 Task: Create a section Epic Expedition and in the section, add a milestone Network Upgrade in the project ArmourVault
Action: Mouse moved to (90, 317)
Screenshot: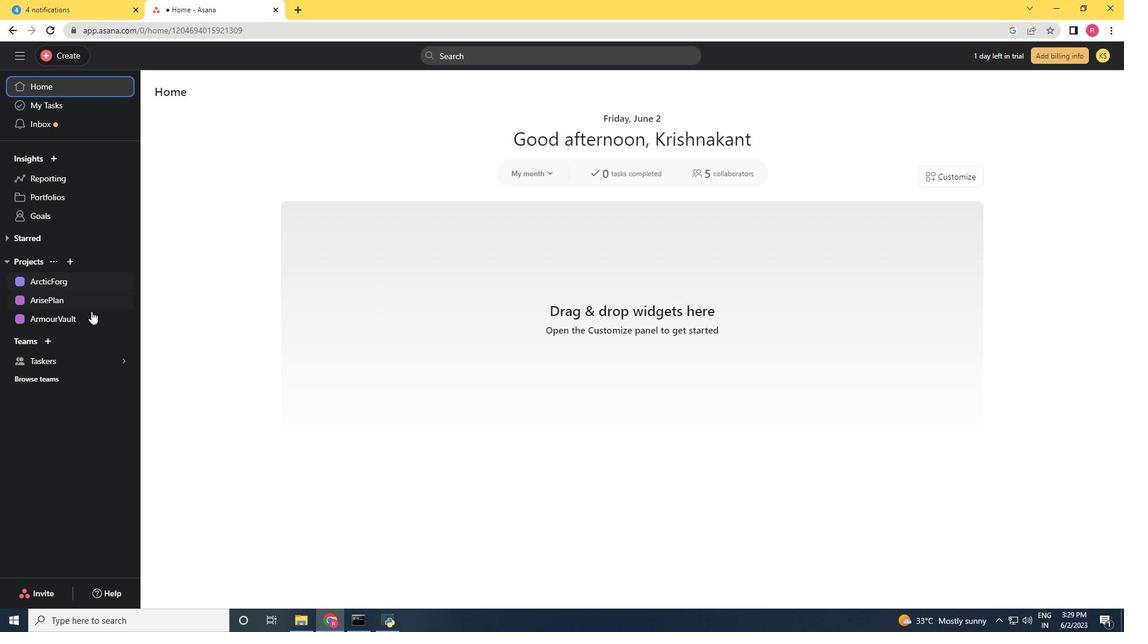 
Action: Mouse pressed left at (90, 317)
Screenshot: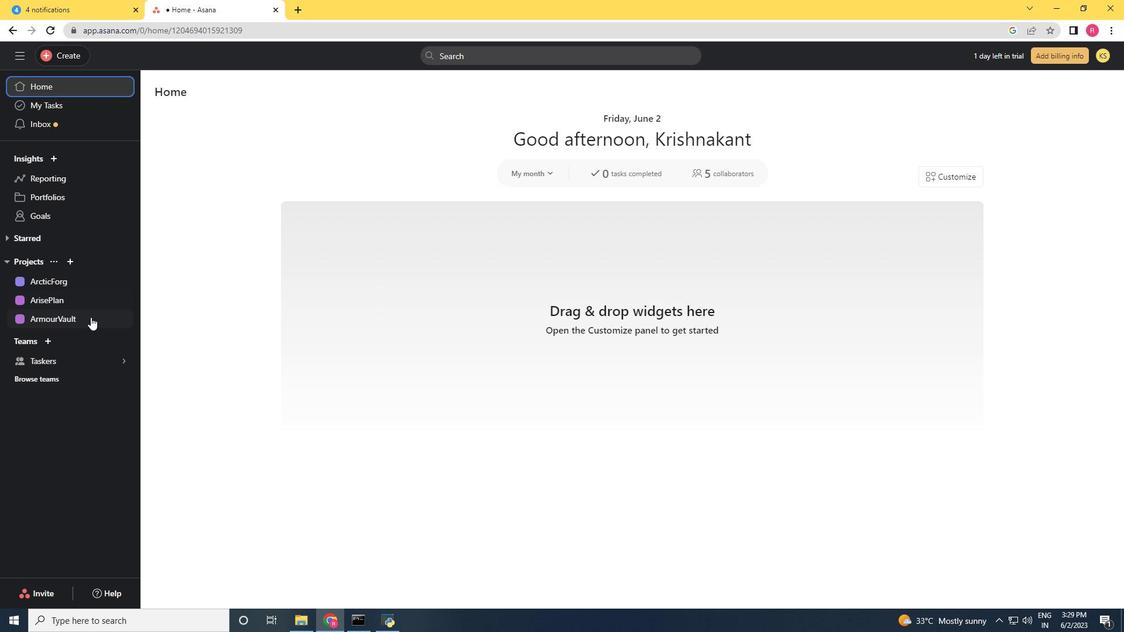 
Action: Mouse moved to (201, 400)
Screenshot: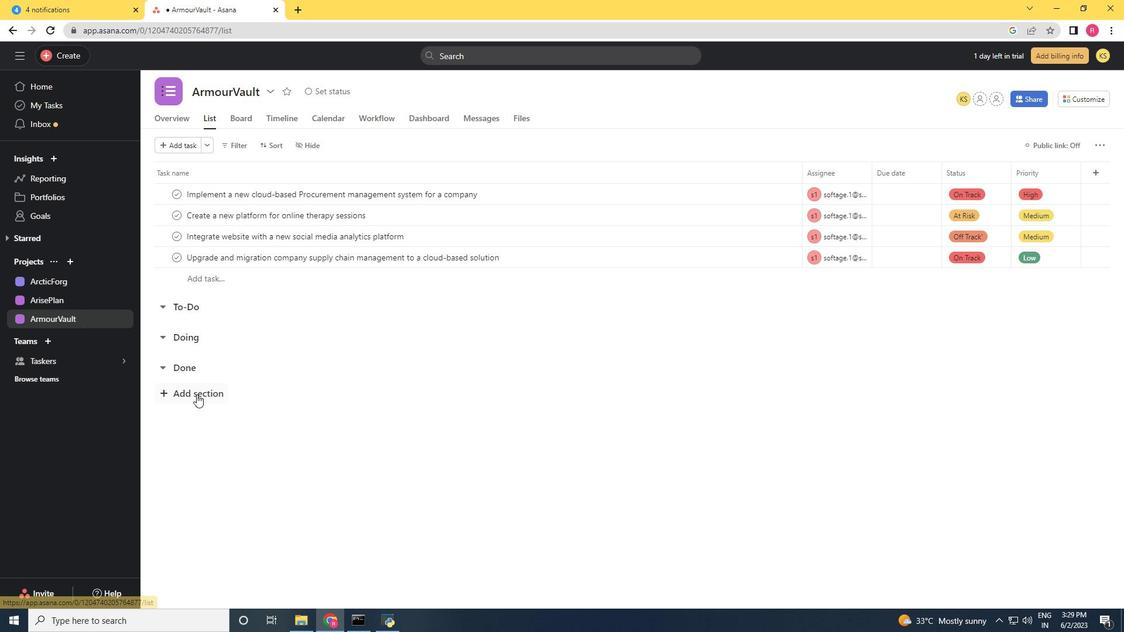 
Action: Mouse pressed left at (201, 400)
Screenshot: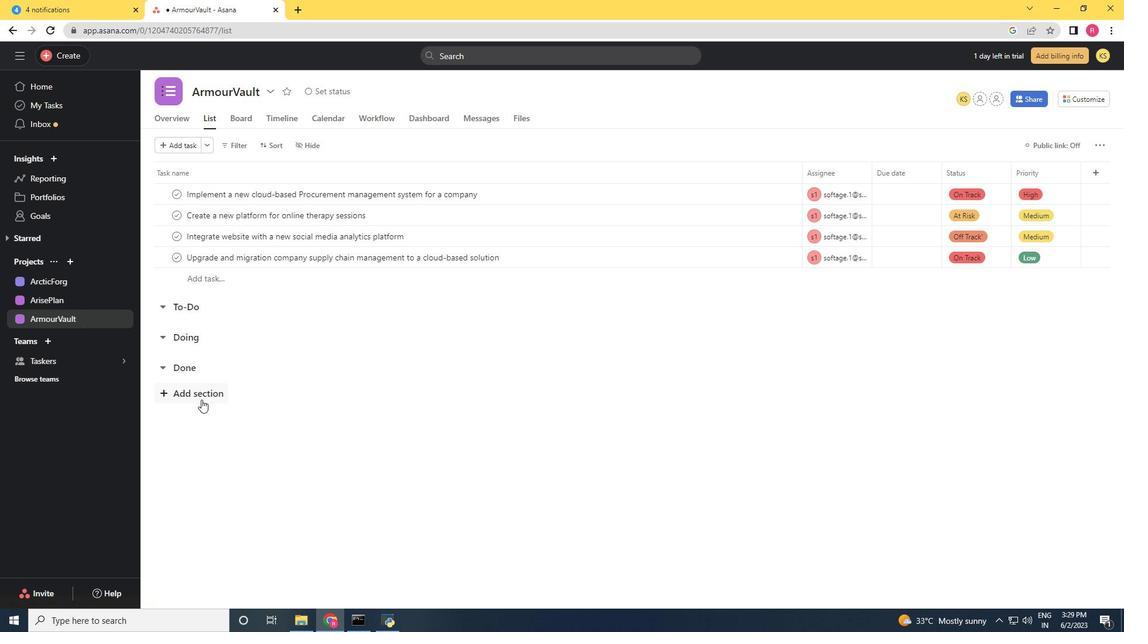 
Action: Mouse moved to (174, 420)
Screenshot: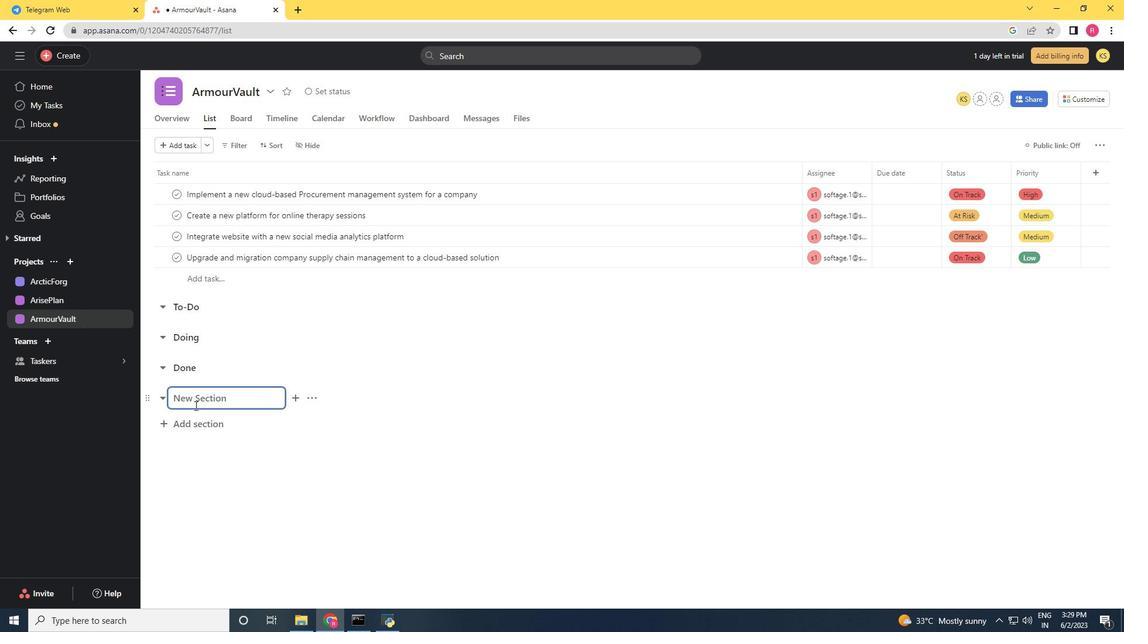 
Action: Key pressed <Key.shift>Epic<Key.space><Key.shift><Key.shift><Key.shift><Key.shift><Key.shift>Expedition<Key.enter><Key.shift>Network<Key.space><Key.shift>Upgrade
Screenshot: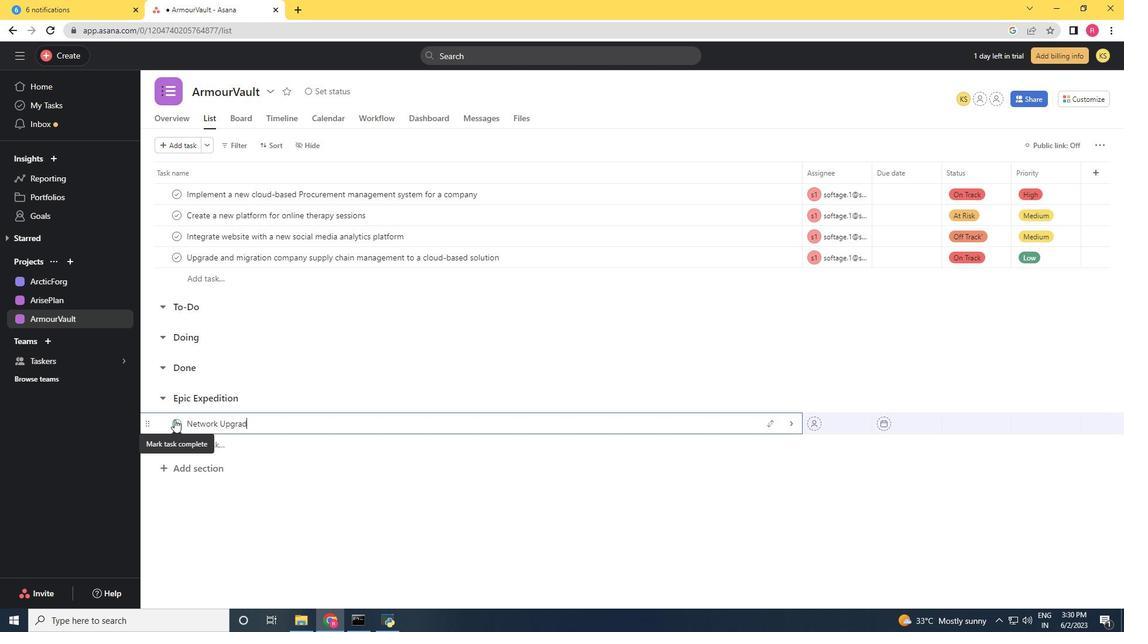 
Action: Mouse moved to (293, 428)
Screenshot: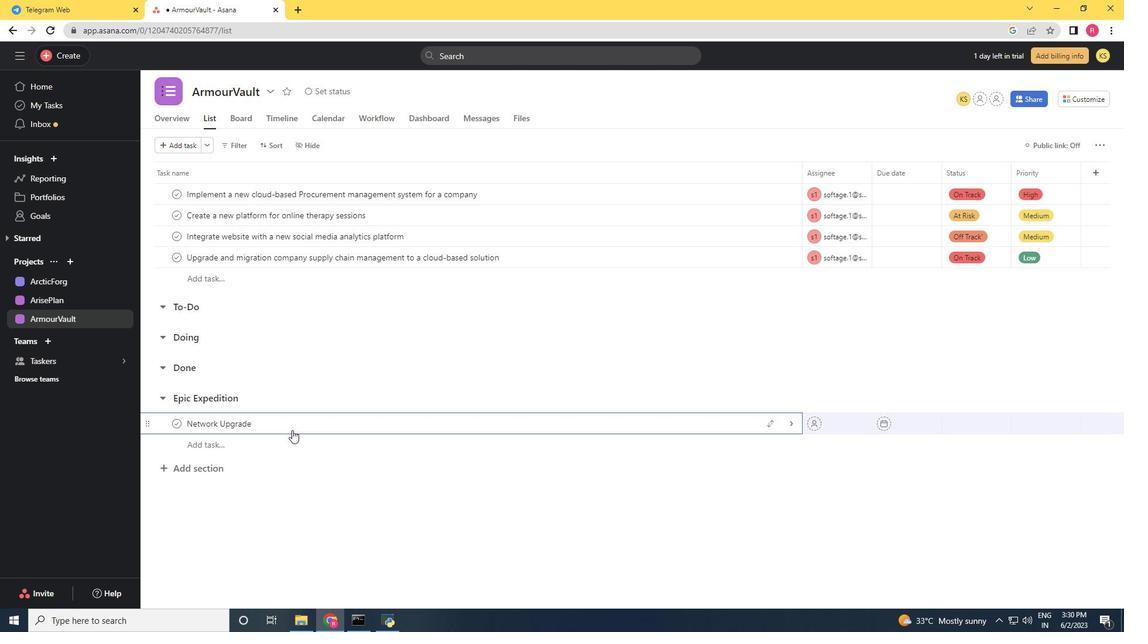 
Action: Mouse pressed right at (293, 428)
Screenshot: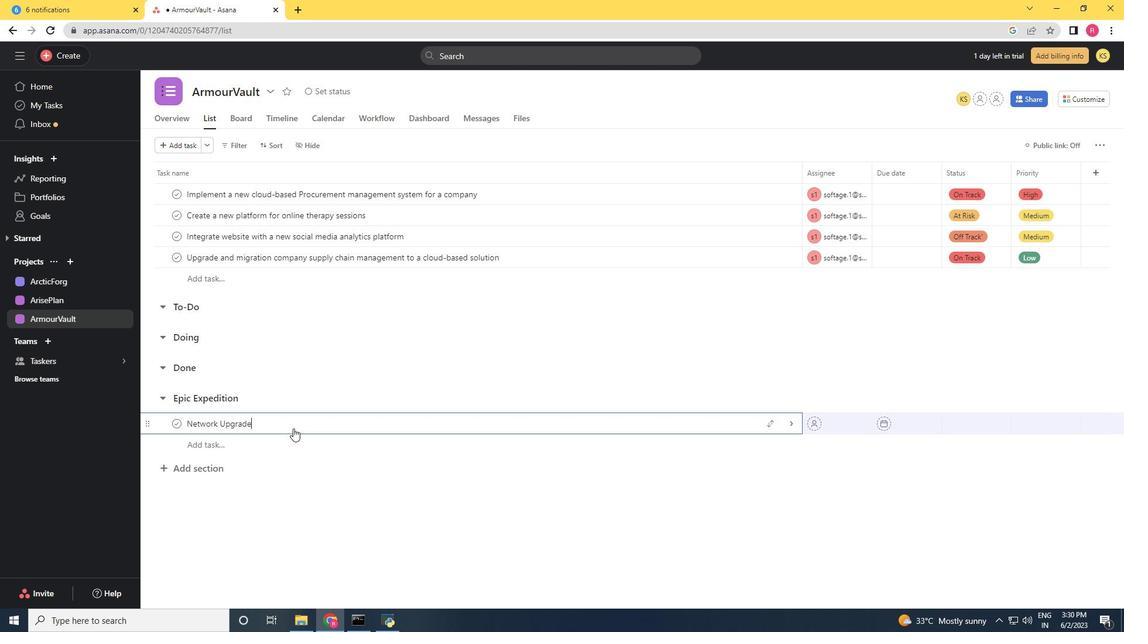 
Action: Mouse moved to (349, 370)
Screenshot: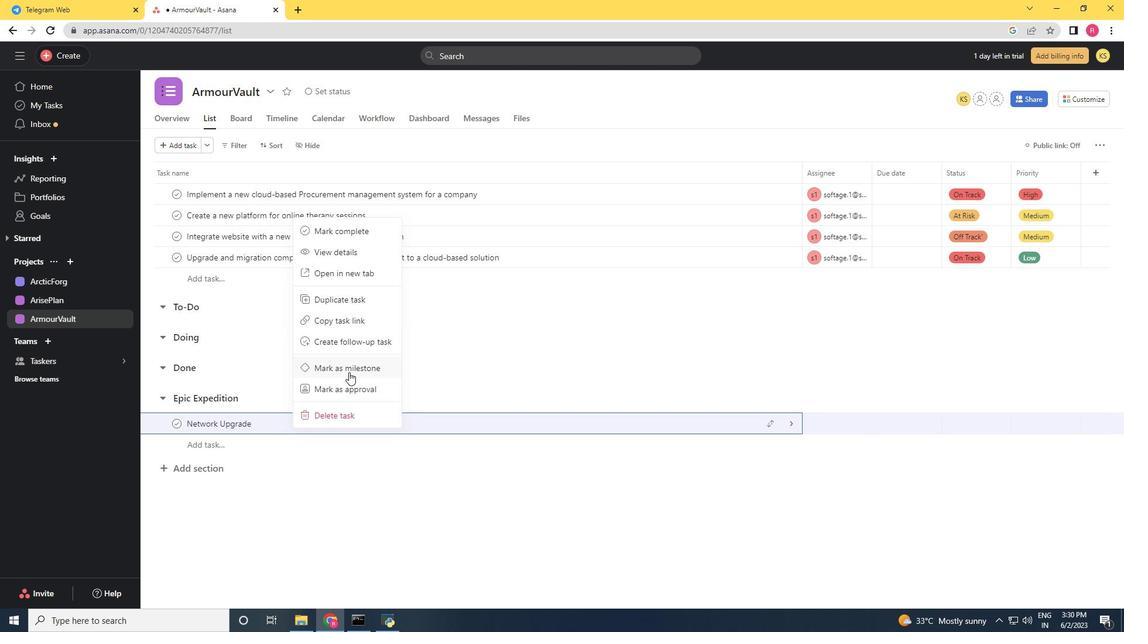
Action: Mouse pressed left at (349, 370)
Screenshot: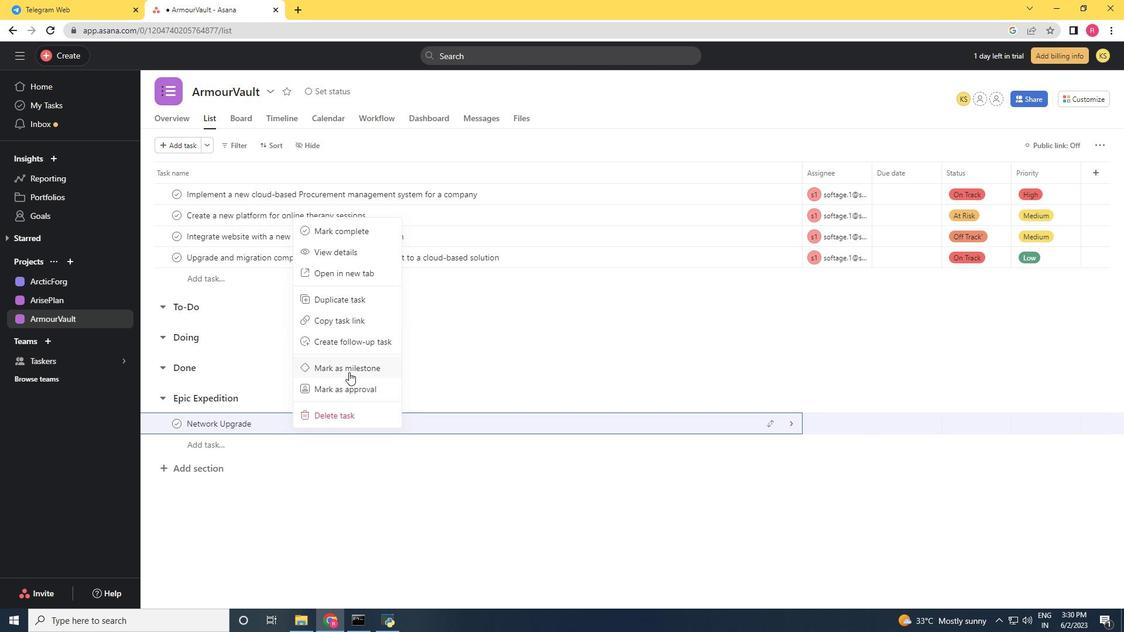 
Action: Mouse moved to (339, 385)
Screenshot: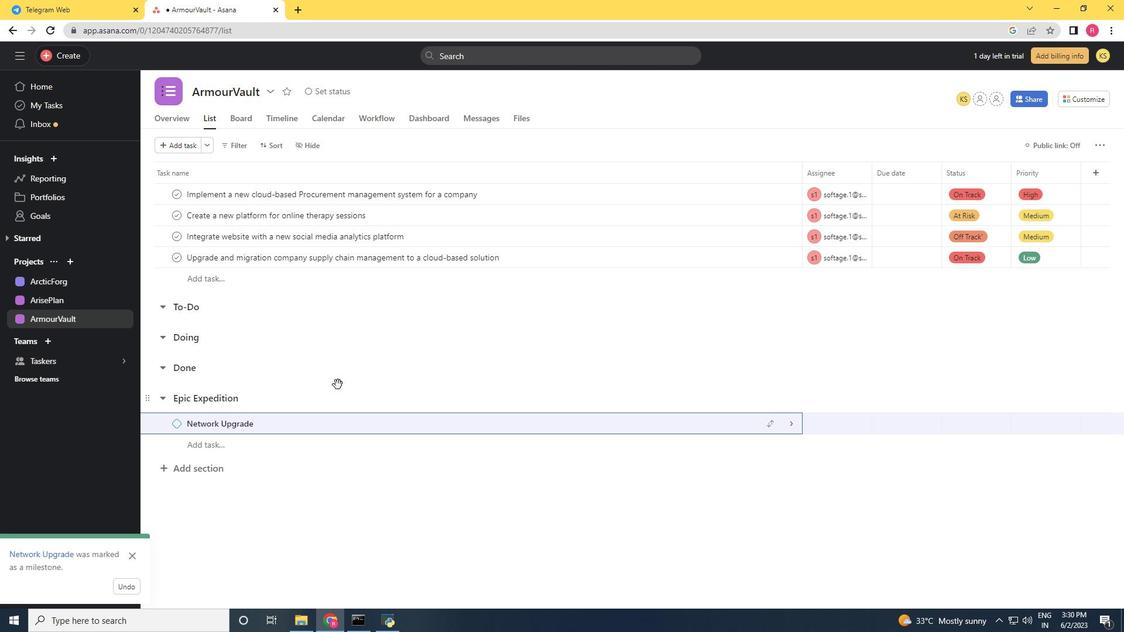 
